 Task: Add the task  Implement backup and restore functionality for better data management to the section Cloud Security Sprint in the project Transpire and add a Due Date to the respective task as 2024/03/27.
Action: Mouse moved to (58, 451)
Screenshot: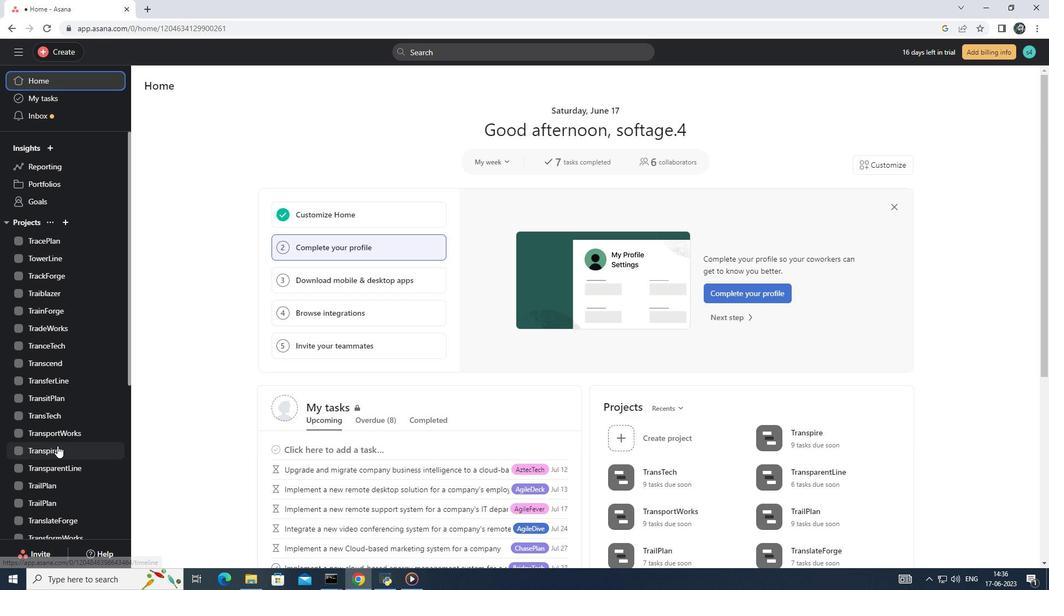 
Action: Mouse pressed left at (58, 451)
Screenshot: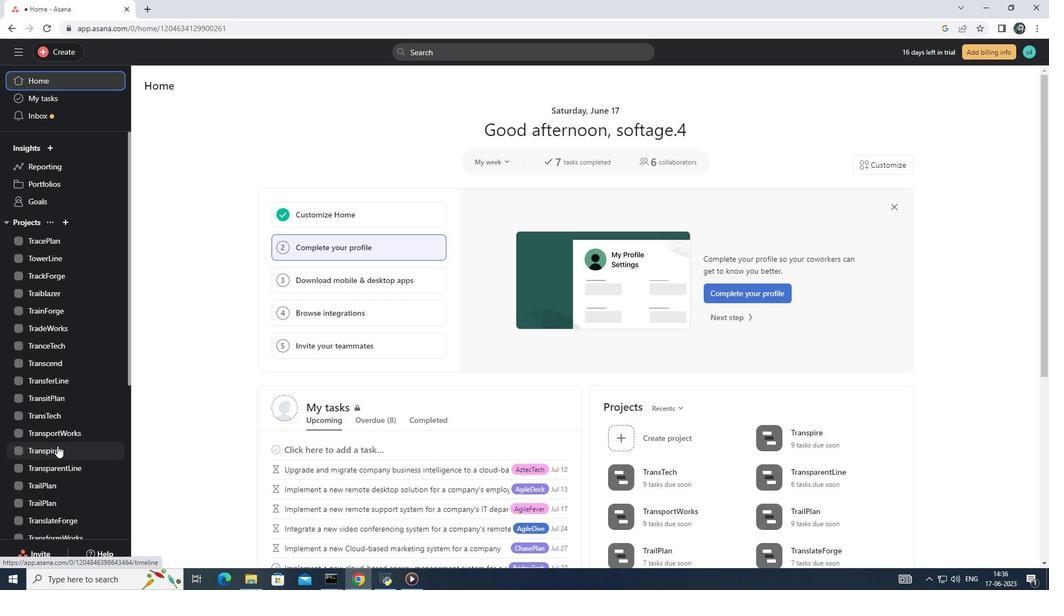 
Action: Mouse moved to (428, 257)
Screenshot: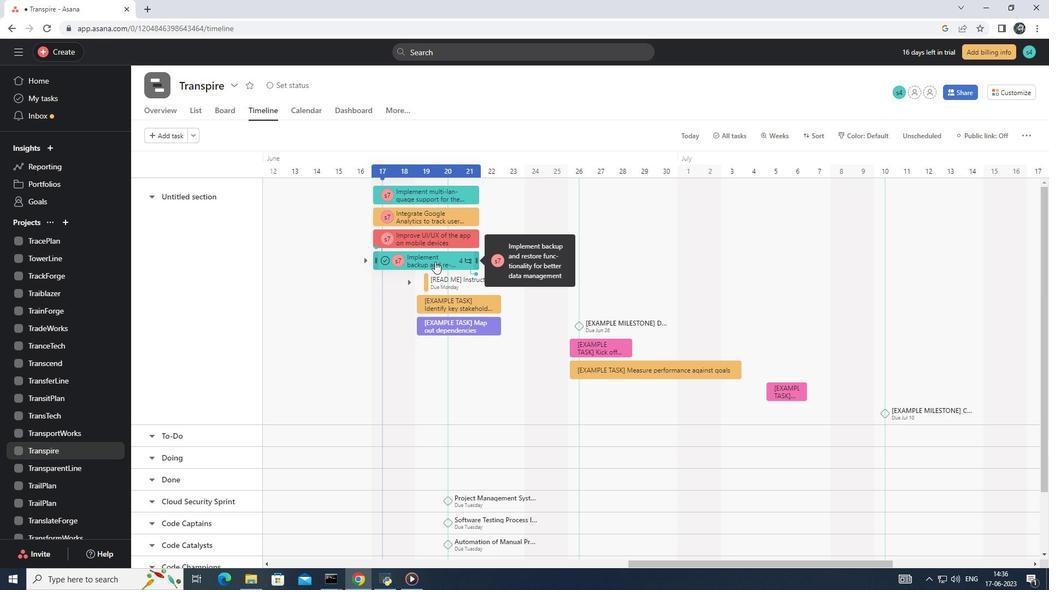 
Action: Mouse pressed left at (428, 257)
Screenshot: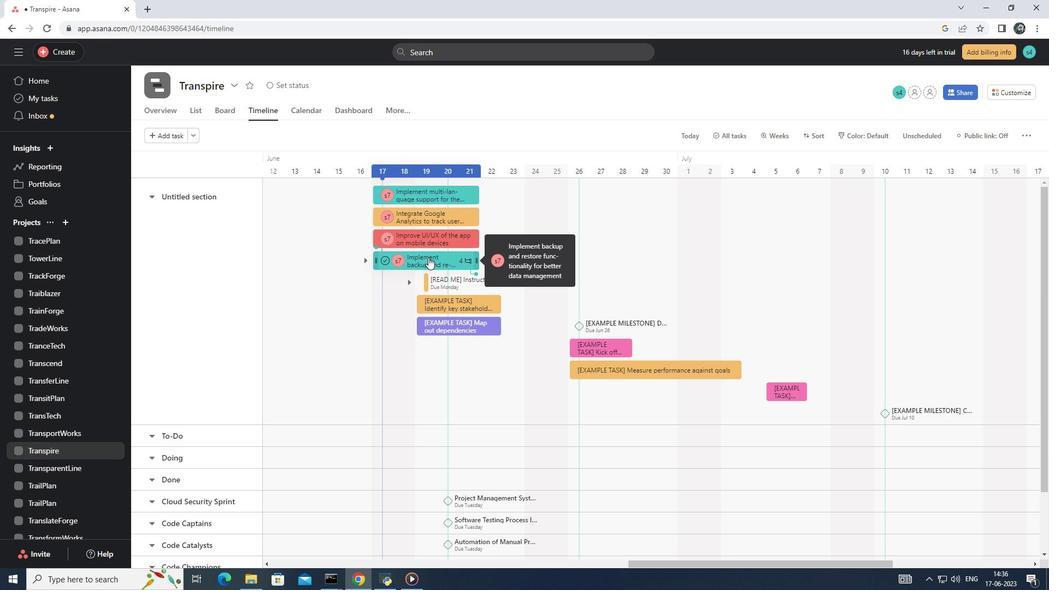 
Action: Mouse moved to (848, 260)
Screenshot: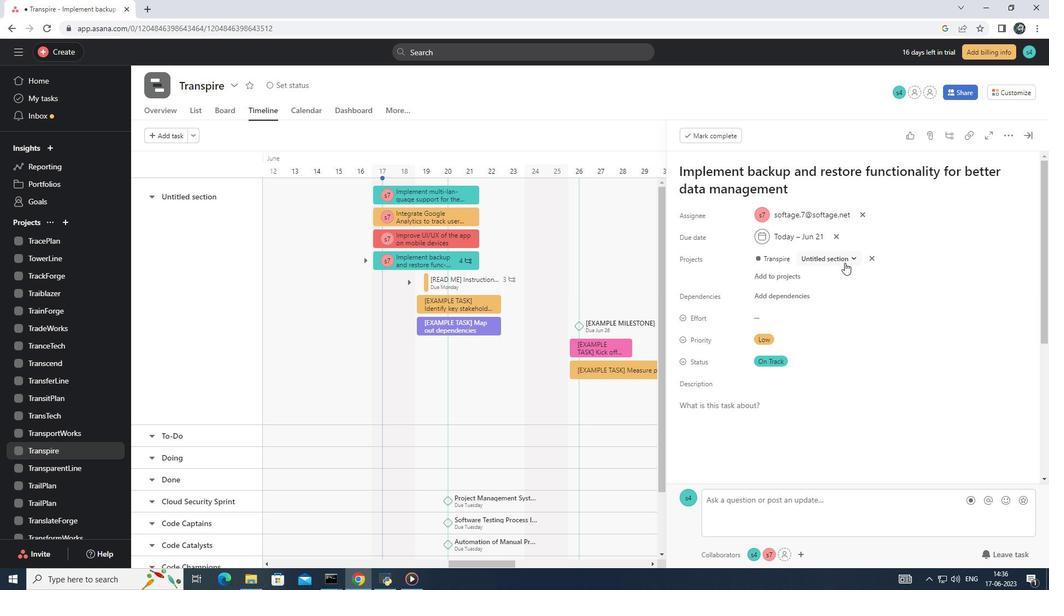 
Action: Mouse pressed left at (848, 260)
Screenshot: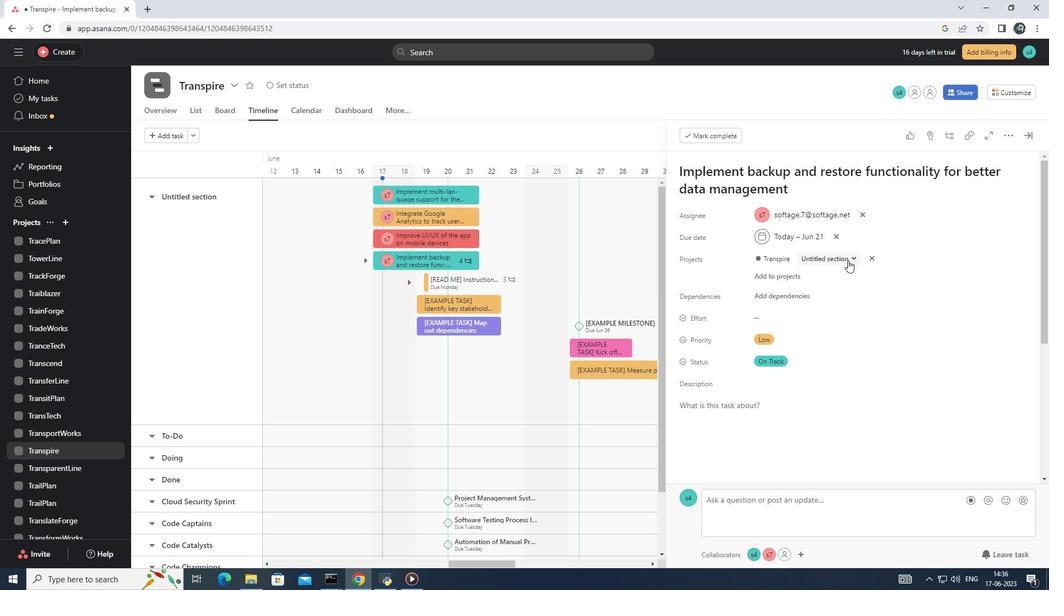 
Action: Mouse moved to (835, 359)
Screenshot: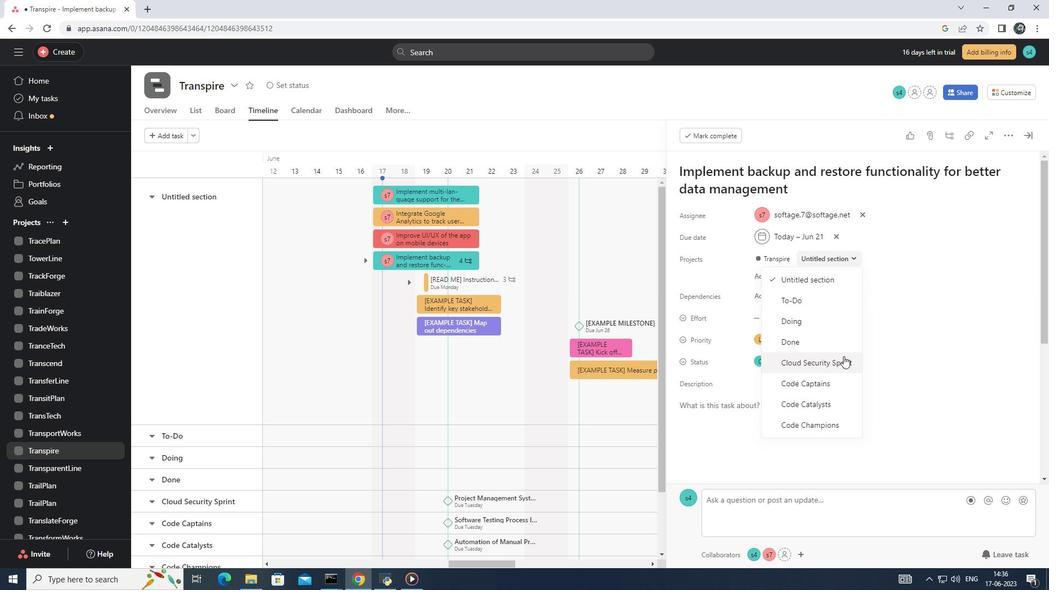 
Action: Mouse pressed left at (835, 359)
Screenshot: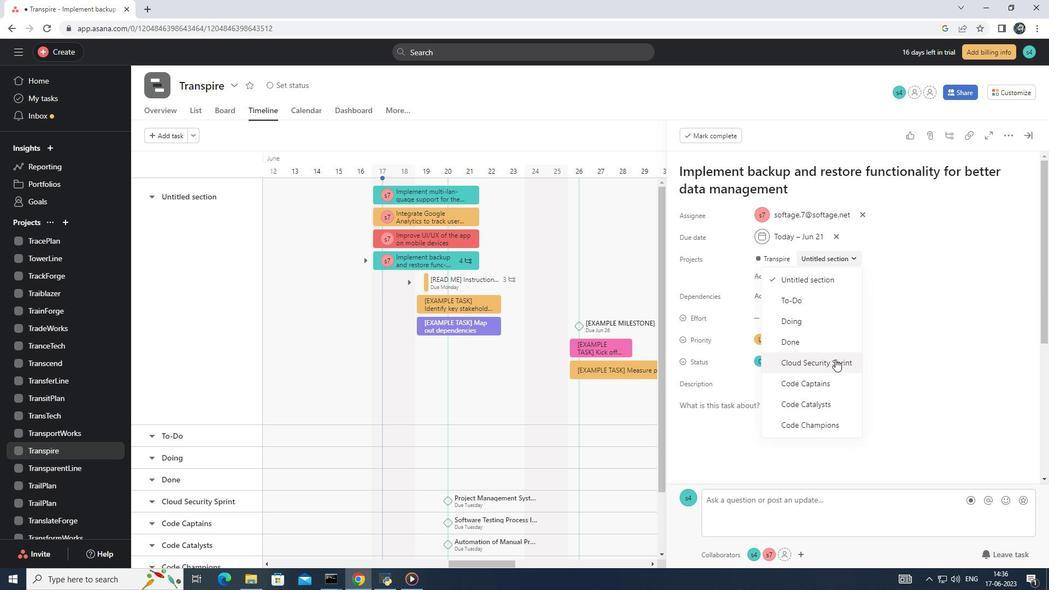 
Action: Mouse moved to (839, 231)
Screenshot: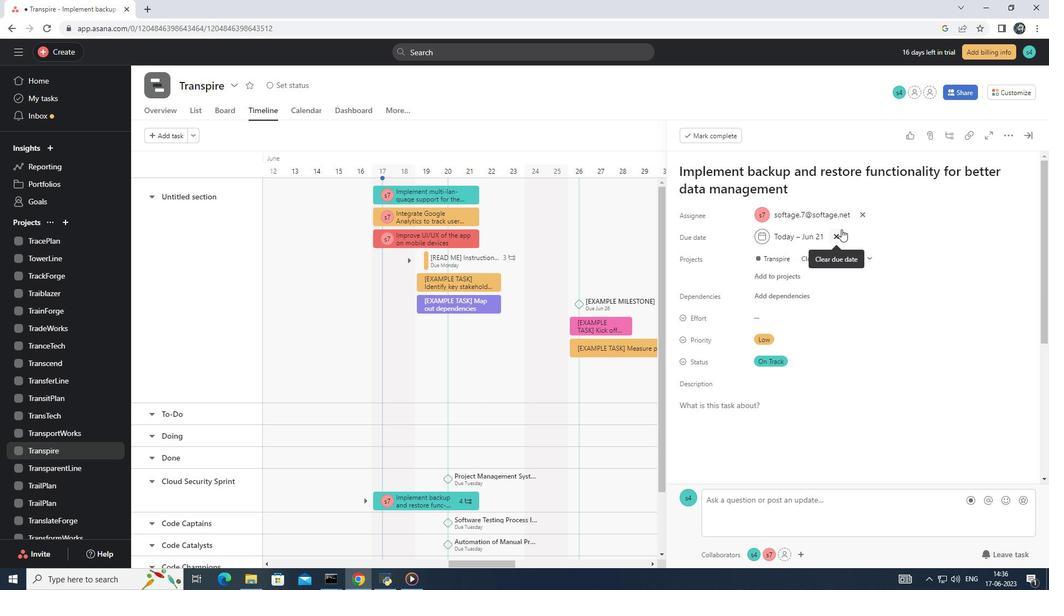 
Action: Mouse pressed left at (839, 231)
Screenshot: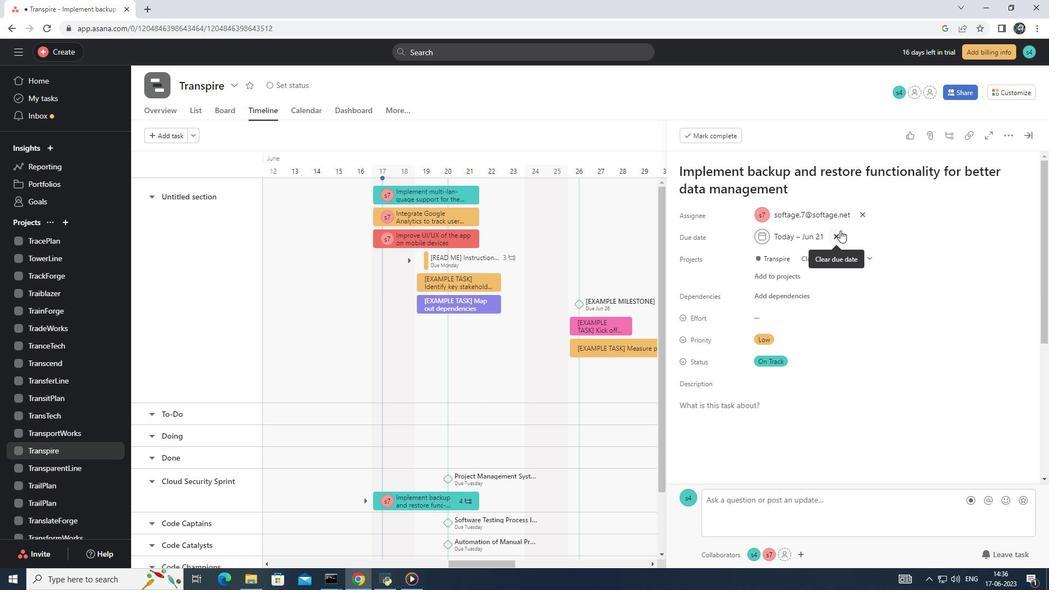 
Action: Mouse moved to (767, 232)
Screenshot: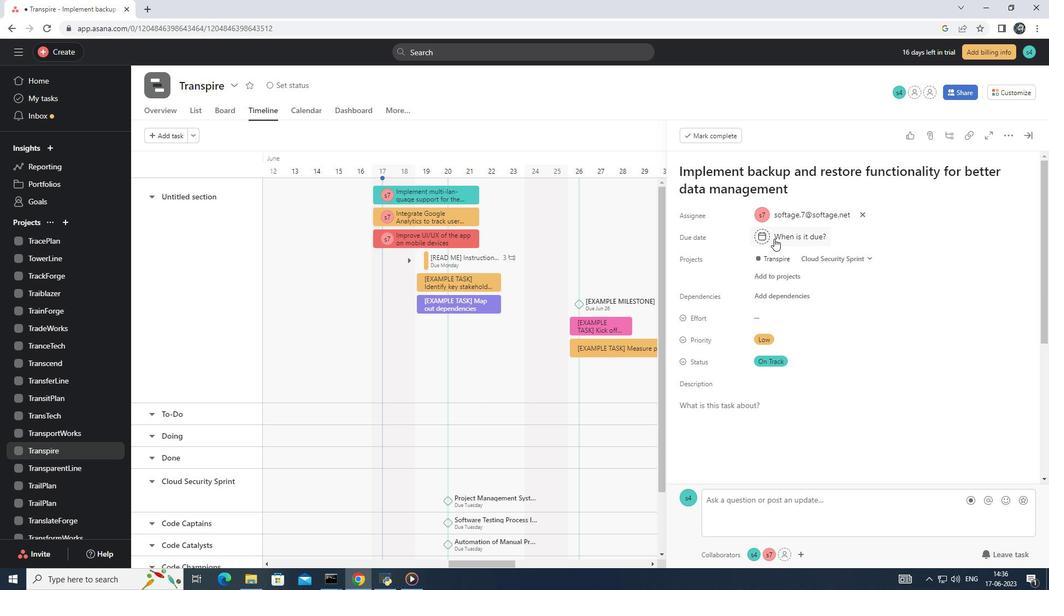 
Action: Mouse pressed left at (767, 232)
Screenshot: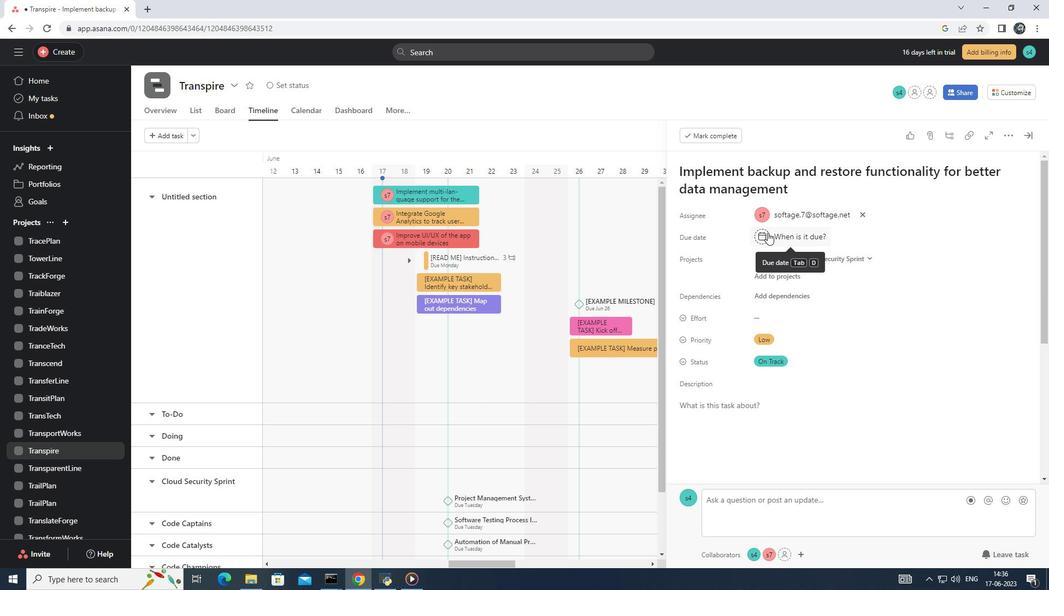 
Action: Mouse moved to (853, 264)
Screenshot: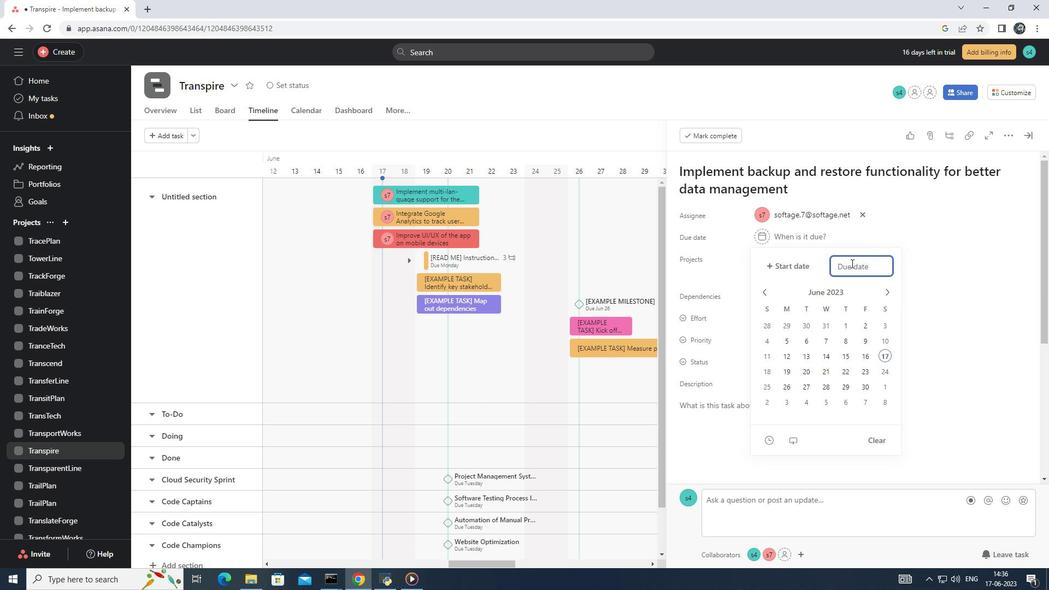 
Action: Mouse pressed left at (853, 264)
Screenshot: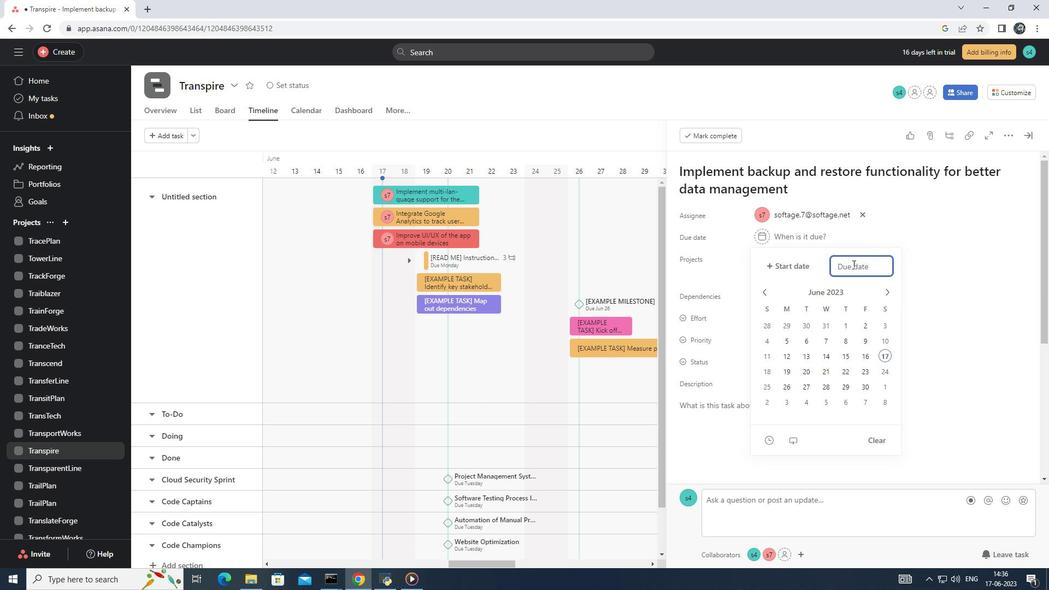 
Action: Key pressed 2024/03/27<Key.enter>
Screenshot: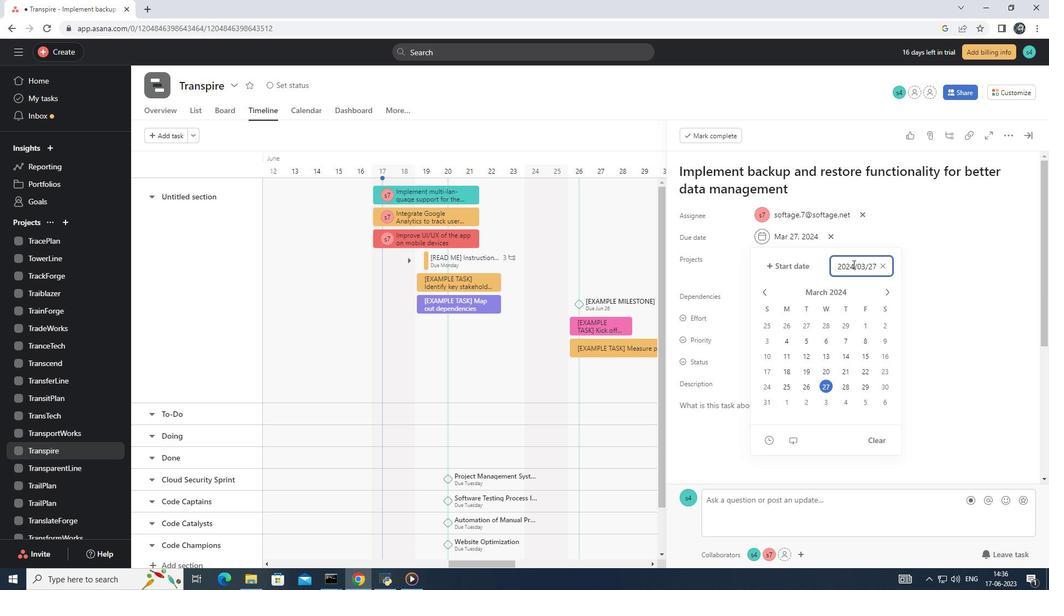 
